 Task: Create Card Card0000000183 in Board Board0000000046 in Workspace WS0000000016 in Trello. Create Card Card0000000184 in Board Board0000000046 in Workspace WS0000000016 in Trello. Create Card Card0000000185 in Board Board0000000047 in Workspace WS0000000016 in Trello. Create Card Card0000000186 in Board Board0000000047 in Workspace WS0000000016 in Trello. Create Card Card0000000187 in Board Board0000000047 in Workspace WS0000000016 in Trello
Action: Mouse moved to (224, 206)
Screenshot: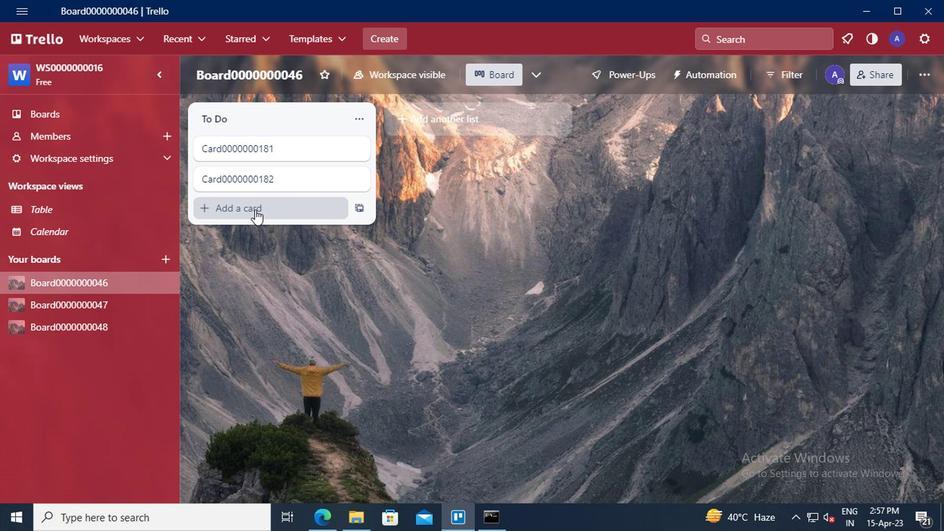 
Action: Mouse pressed left at (224, 206)
Screenshot: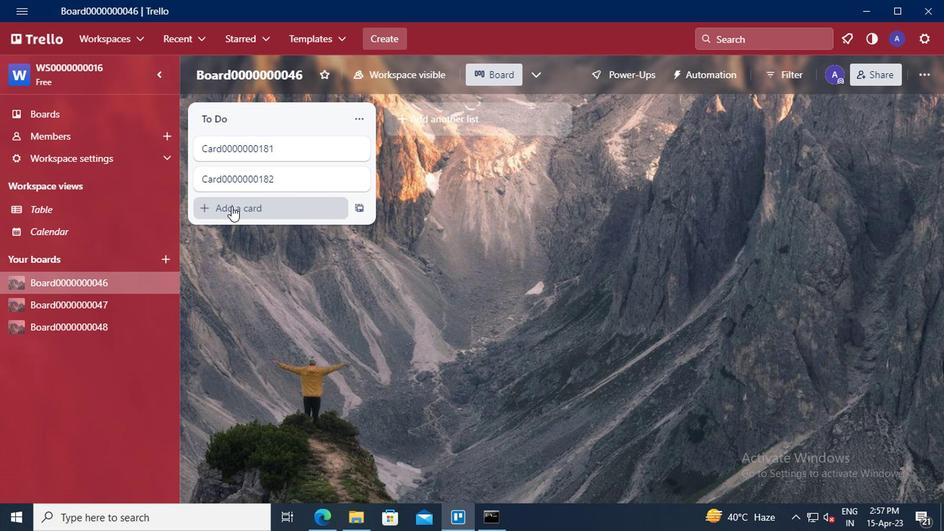
Action: Mouse moved to (225, 217)
Screenshot: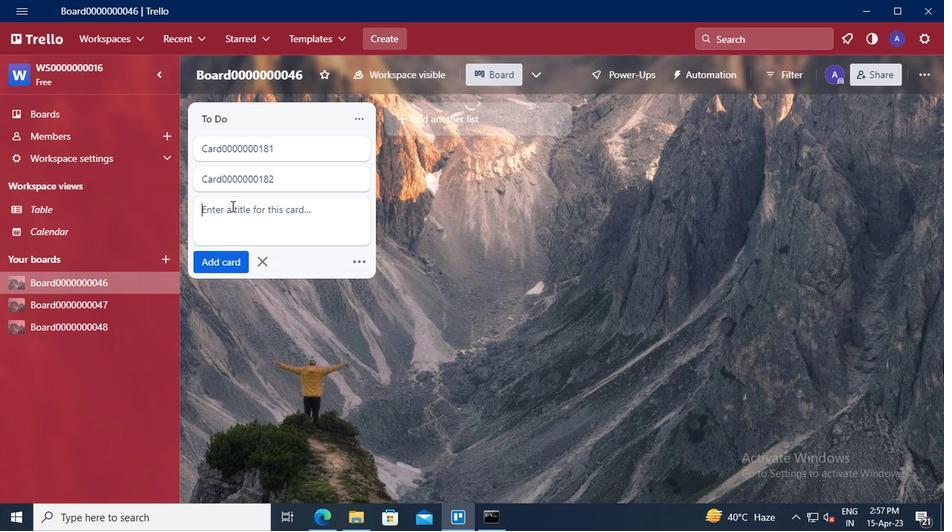 
Action: Mouse pressed left at (225, 217)
Screenshot: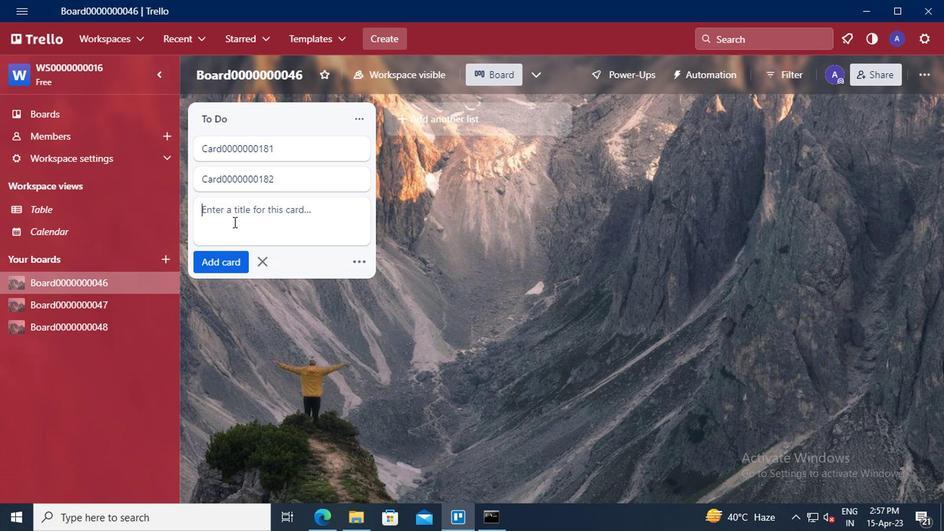 
Action: Key pressed <Key.shift>CARD0000000183
Screenshot: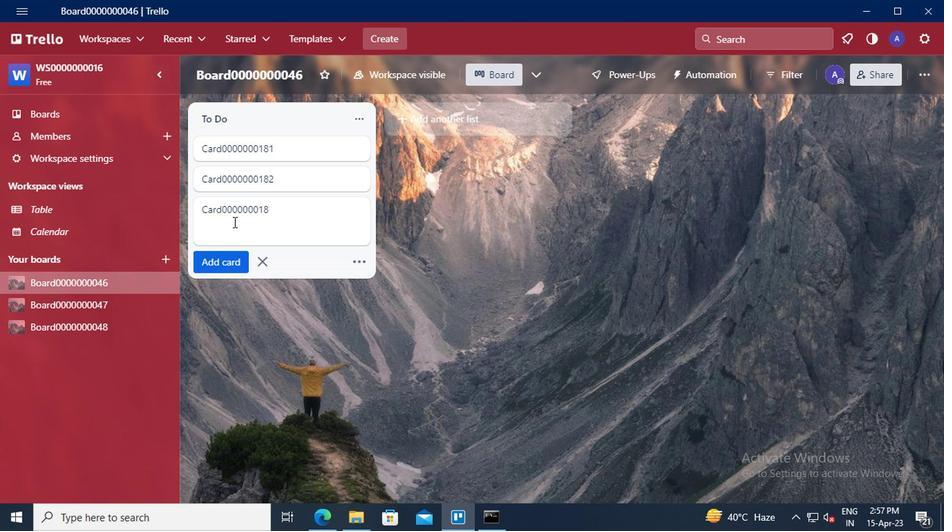 
Action: Mouse moved to (225, 245)
Screenshot: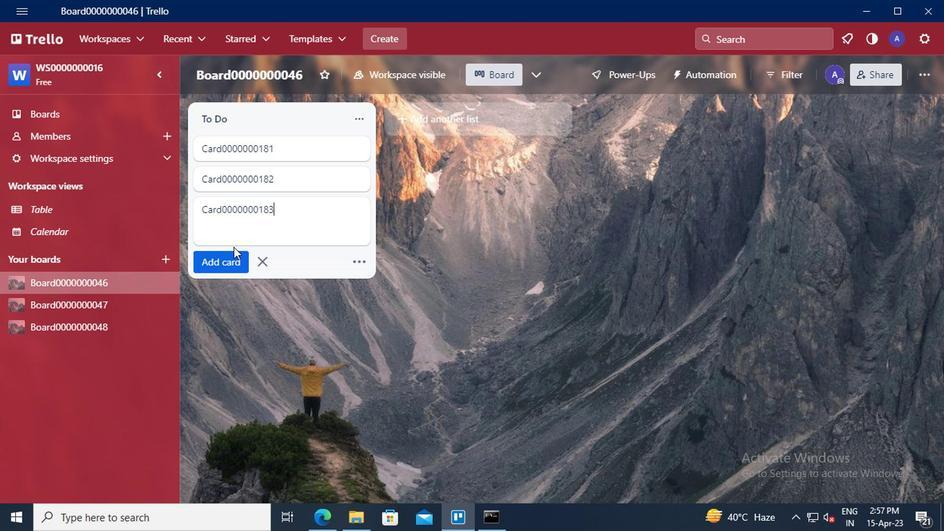 
Action: Mouse pressed left at (225, 245)
Screenshot: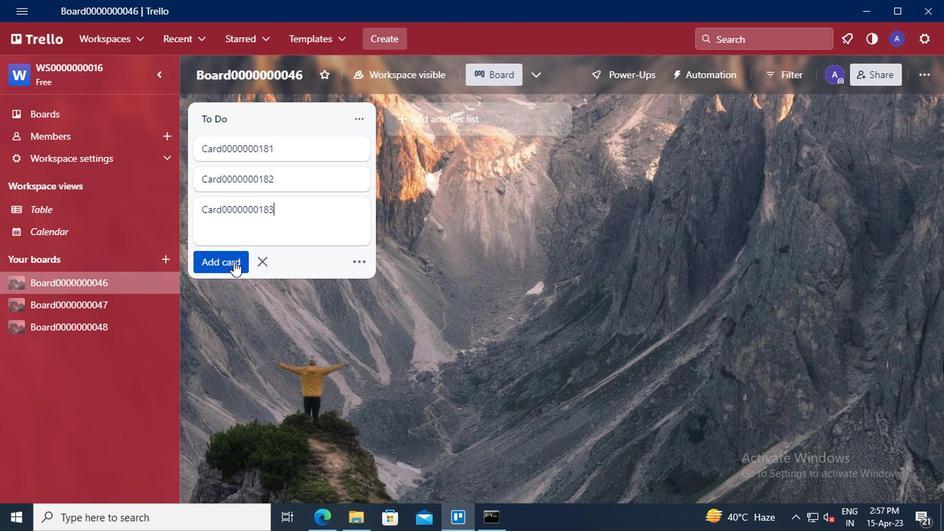 
Action: Mouse moved to (216, 234)
Screenshot: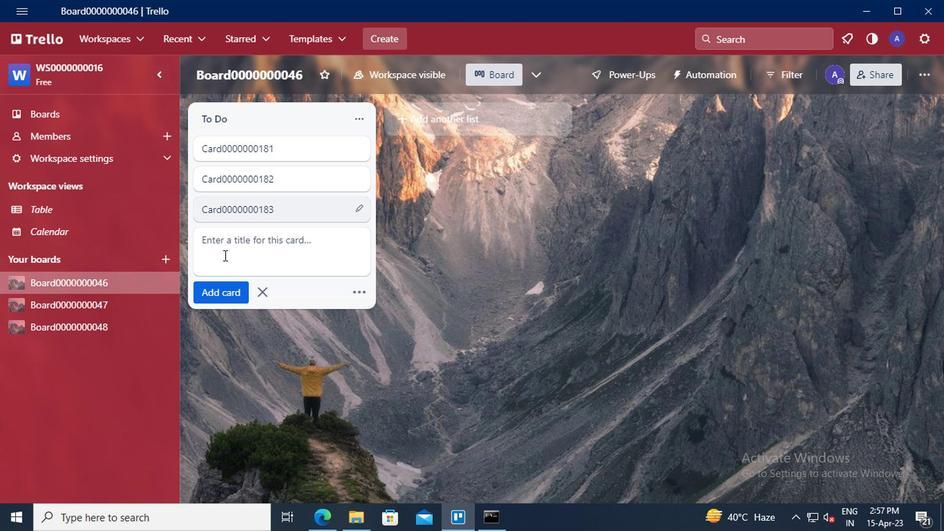 
Action: Mouse pressed left at (216, 234)
Screenshot: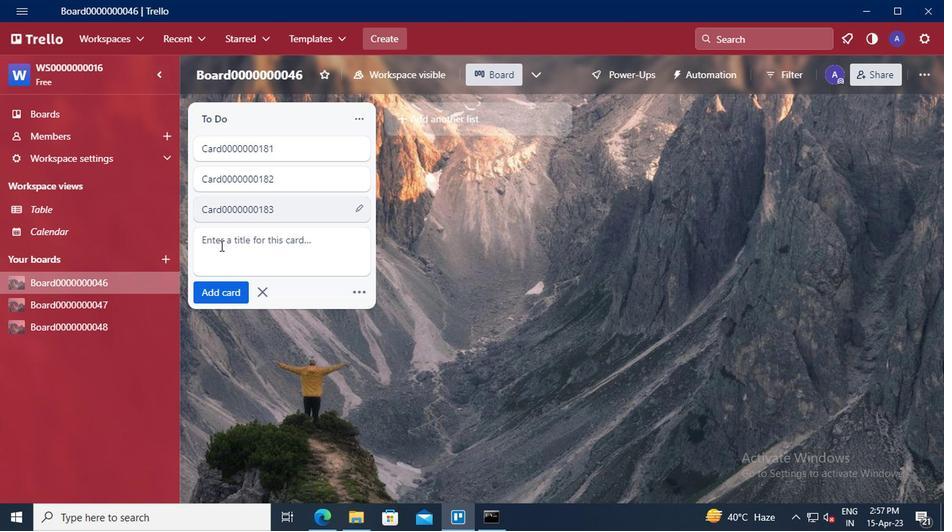 
Action: Key pressed <Key.shift>CARD0000000184
Screenshot: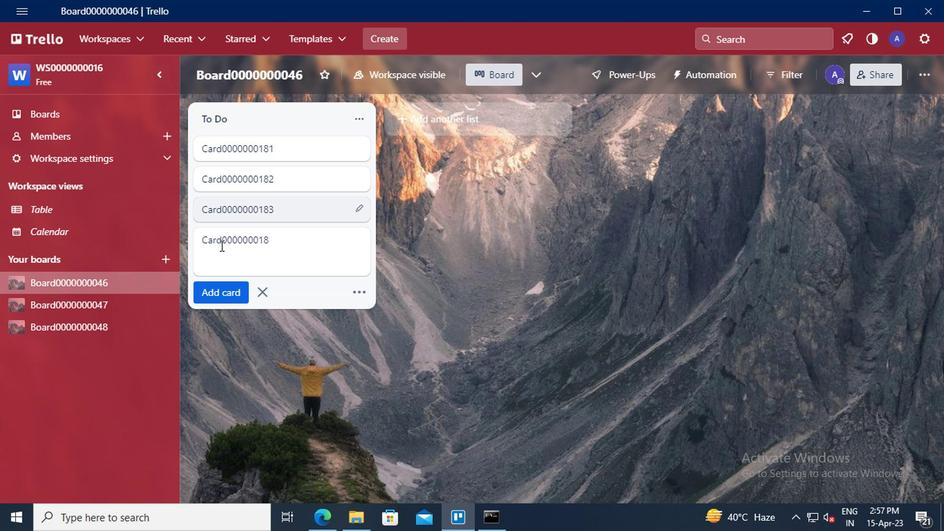 
Action: Mouse moved to (215, 268)
Screenshot: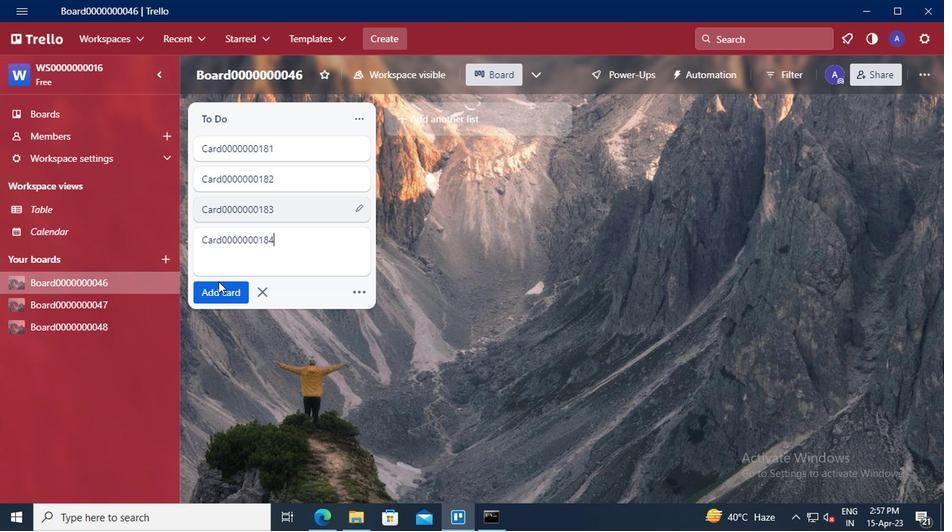 
Action: Mouse pressed left at (215, 268)
Screenshot: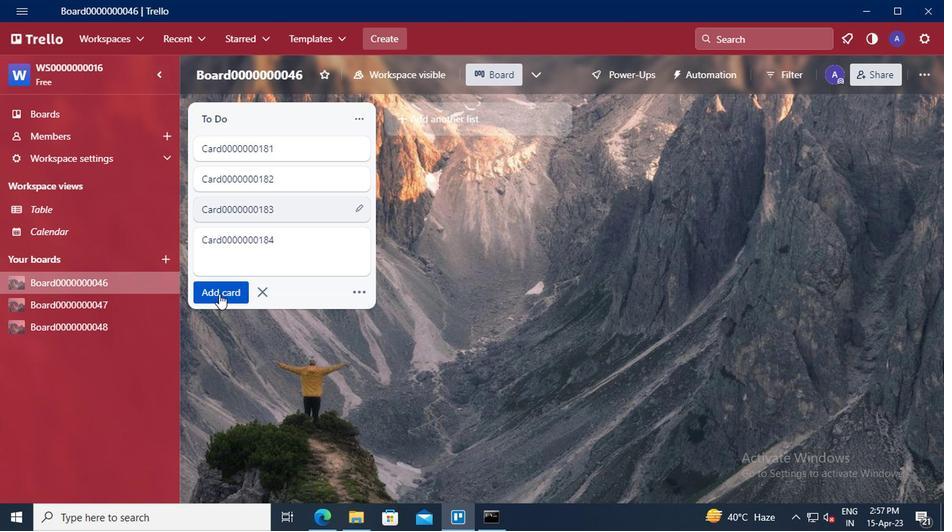 
Action: Mouse moved to (116, 276)
Screenshot: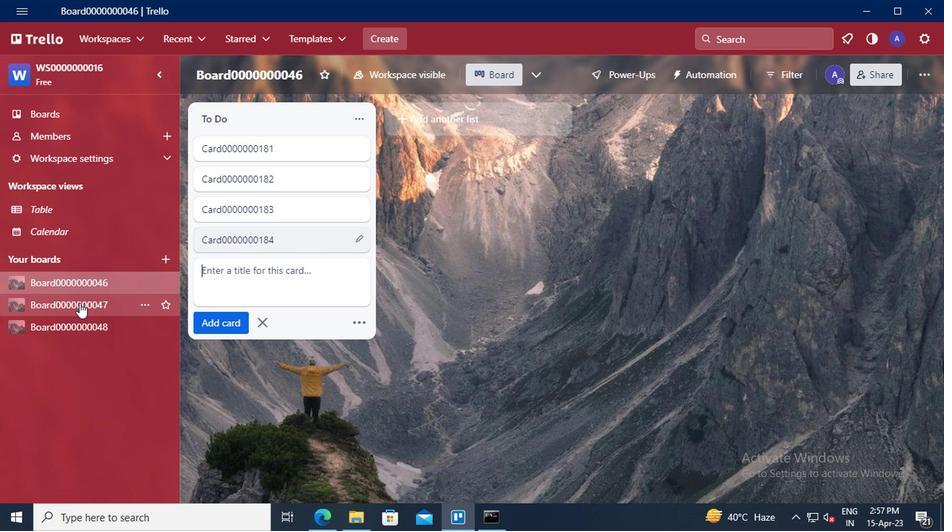 
Action: Mouse pressed left at (116, 276)
Screenshot: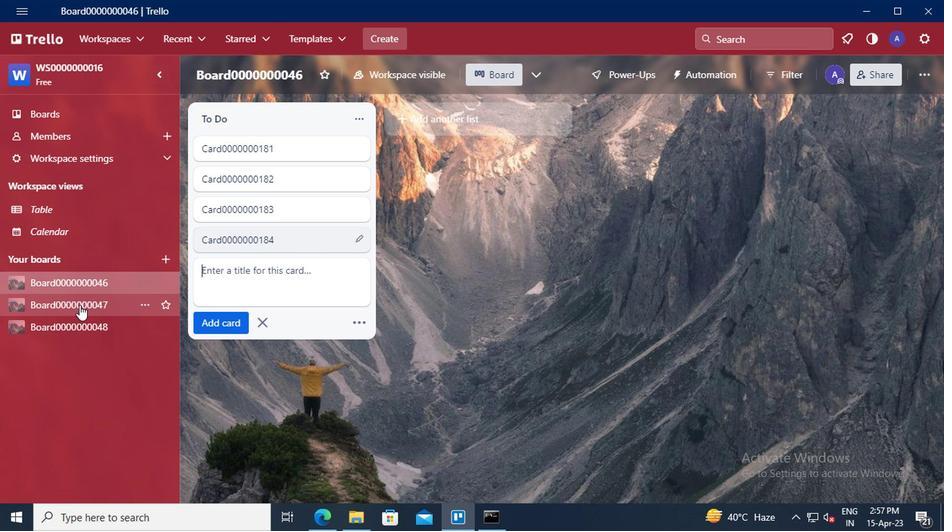 
Action: Mouse moved to (227, 164)
Screenshot: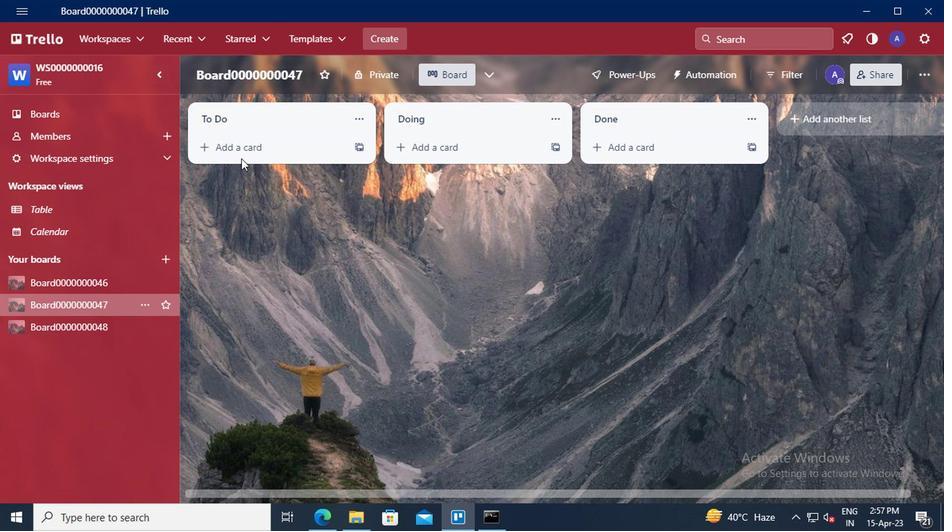 
Action: Mouse pressed left at (227, 164)
Screenshot: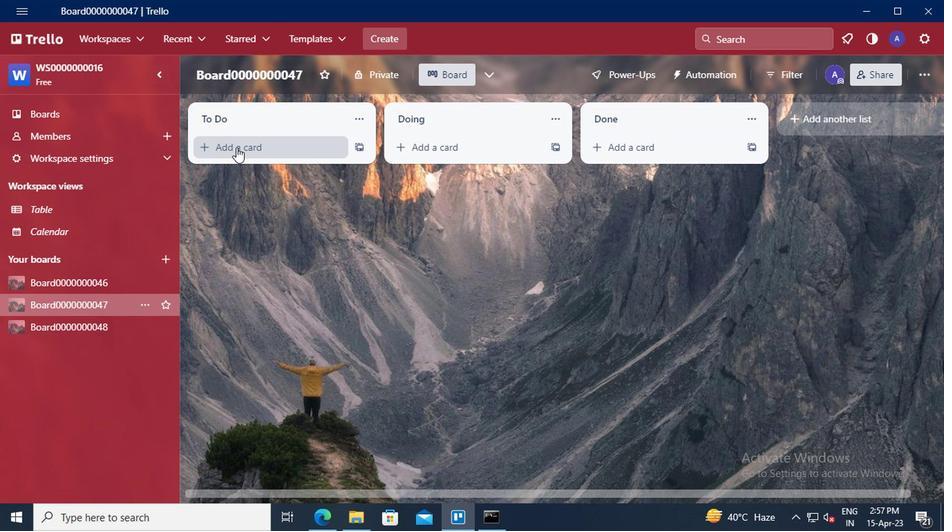 
Action: Mouse moved to (226, 171)
Screenshot: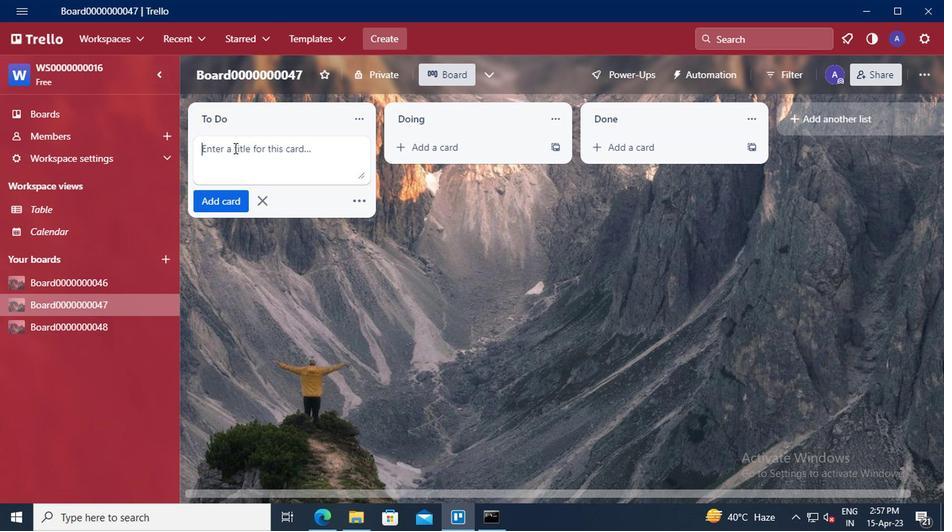 
Action: Mouse pressed left at (226, 171)
Screenshot: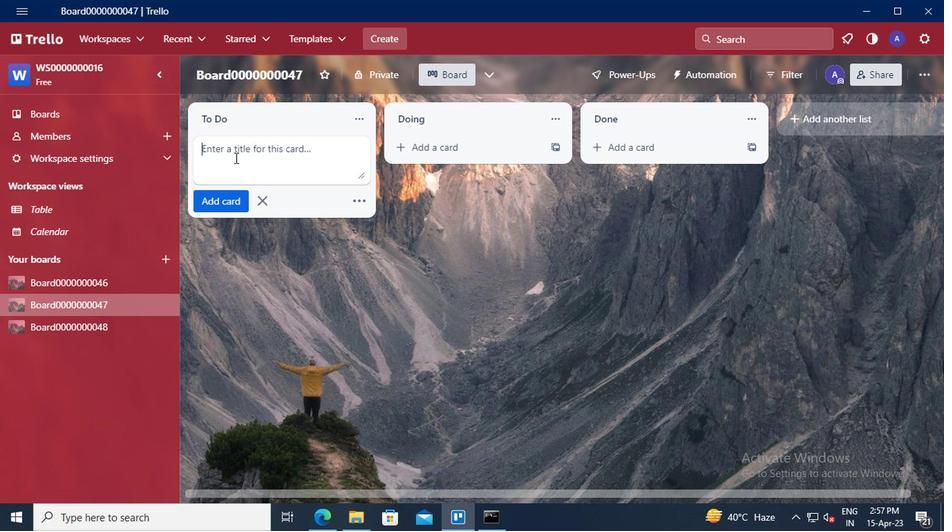 
Action: Key pressed <Key.shift>CARD0000000185
Screenshot: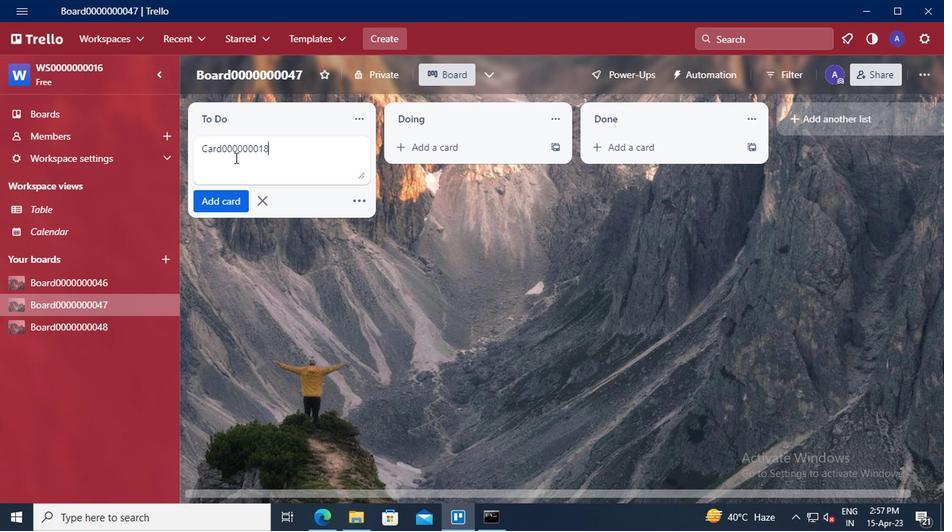 
Action: Mouse moved to (226, 198)
Screenshot: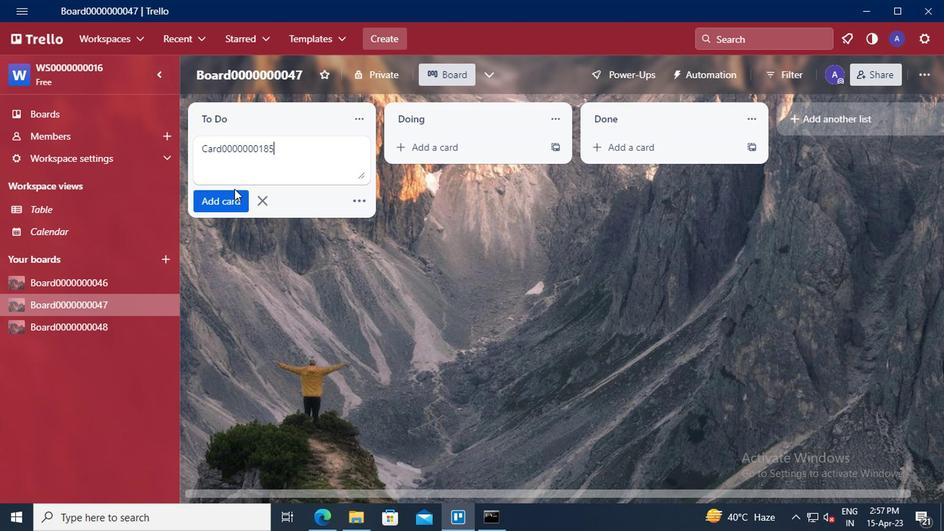 
Action: Mouse pressed left at (226, 198)
Screenshot: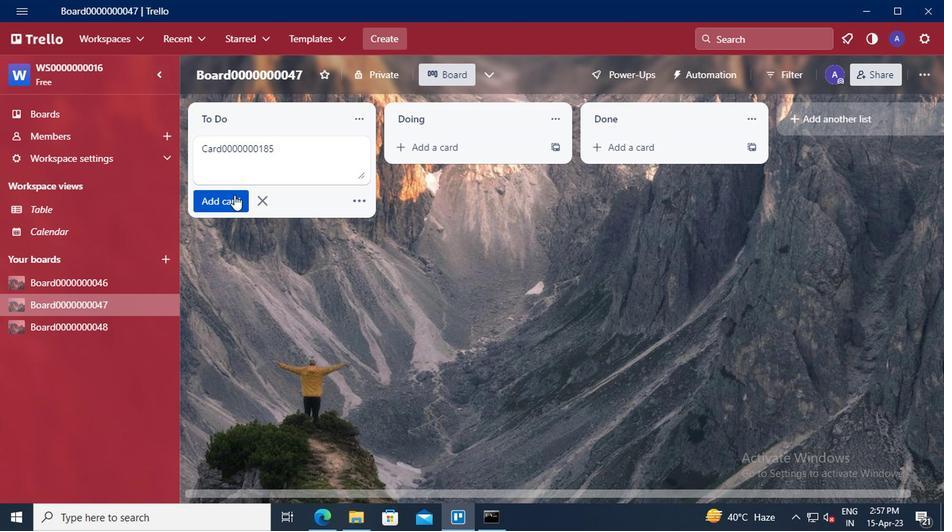 
Action: Mouse moved to (226, 191)
Screenshot: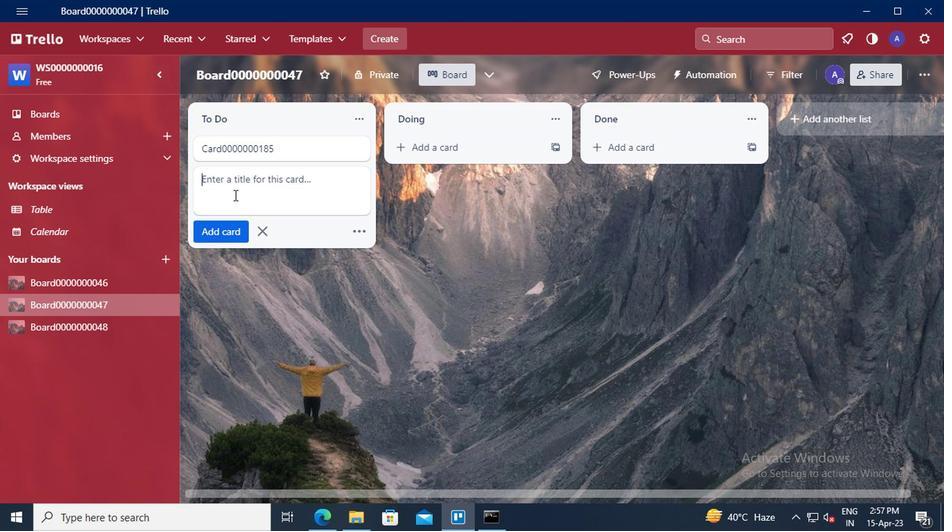 
Action: Mouse pressed left at (226, 191)
Screenshot: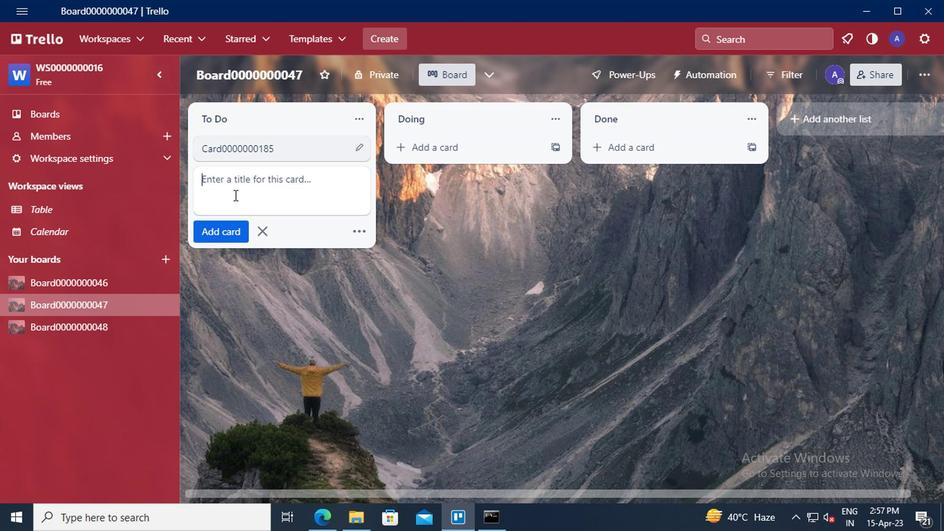 
Action: Key pressed <Key.shift>CARD0000000186
Screenshot: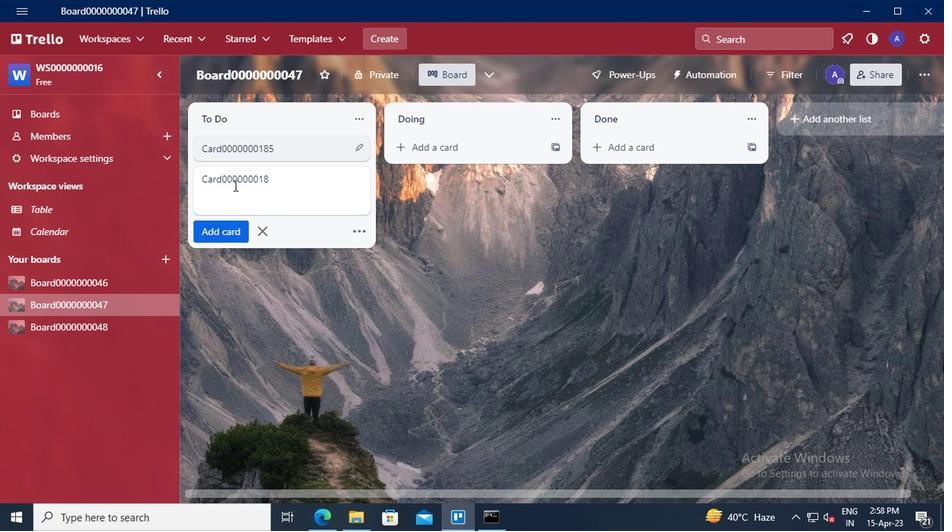 
Action: Mouse moved to (228, 222)
Screenshot: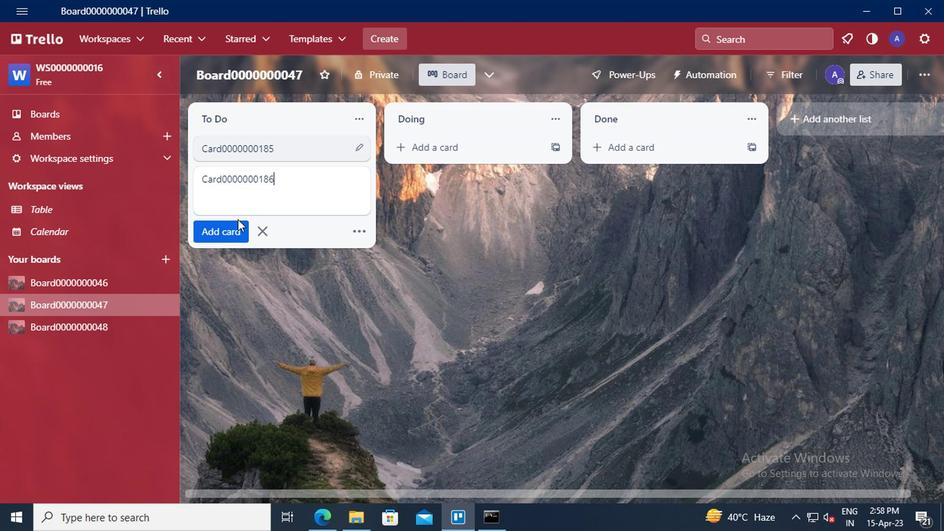 
Action: Mouse pressed left at (228, 222)
Screenshot: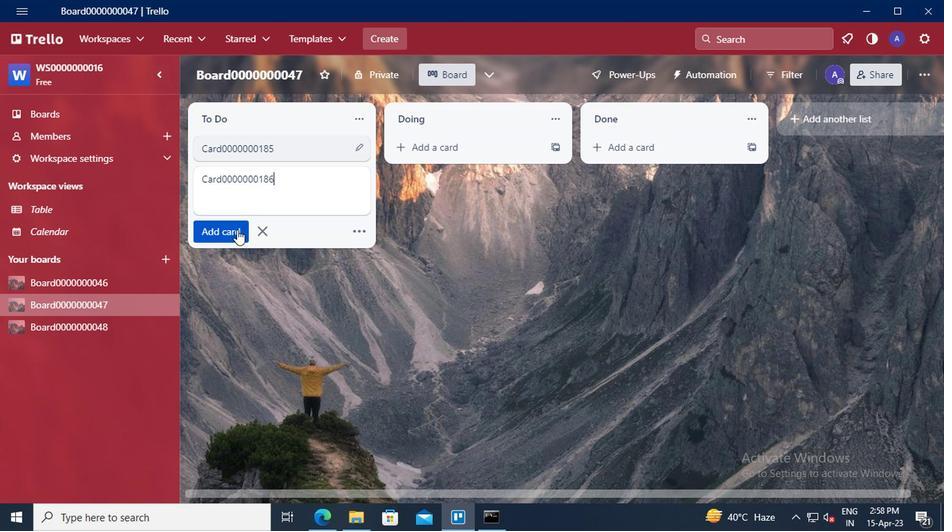 
Action: Mouse moved to (230, 211)
Screenshot: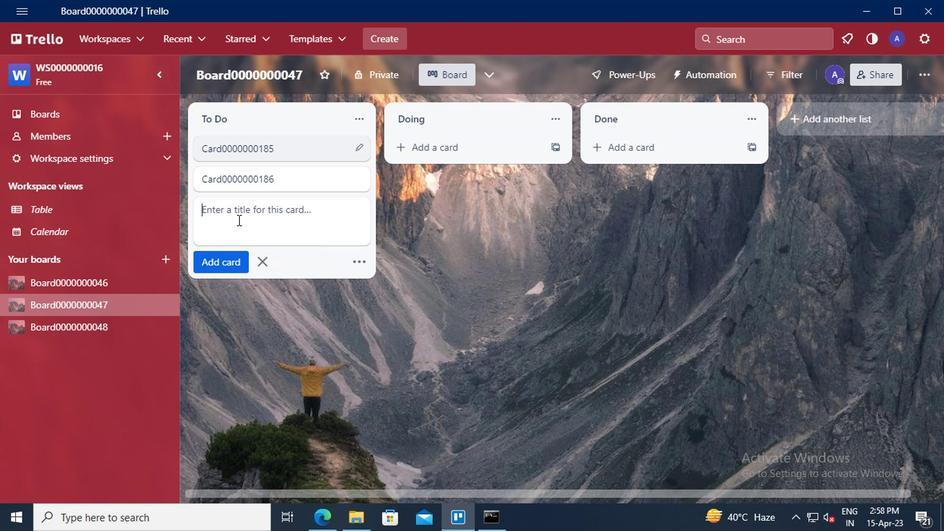 
Action: Mouse pressed left at (230, 211)
Screenshot: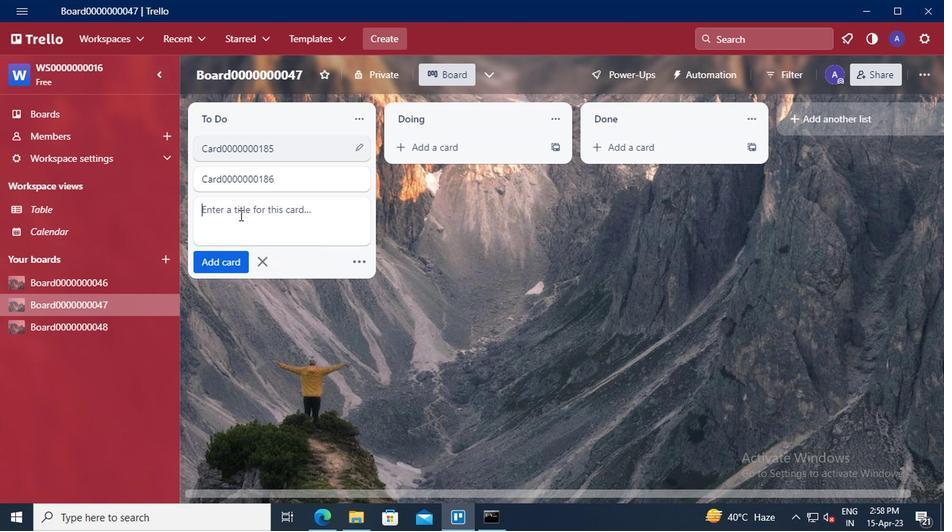 
Action: Key pressed <Key.shift>CA
Screenshot: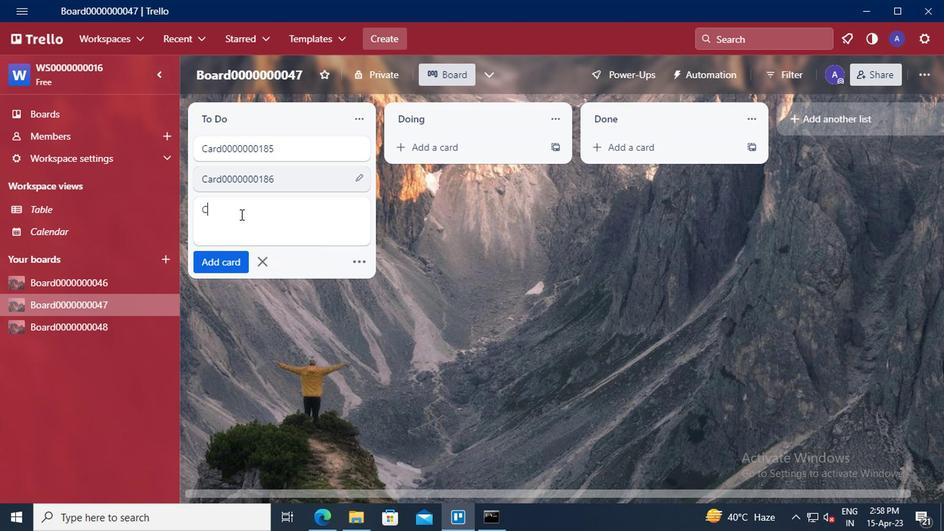 
Action: Mouse moved to (230, 211)
Screenshot: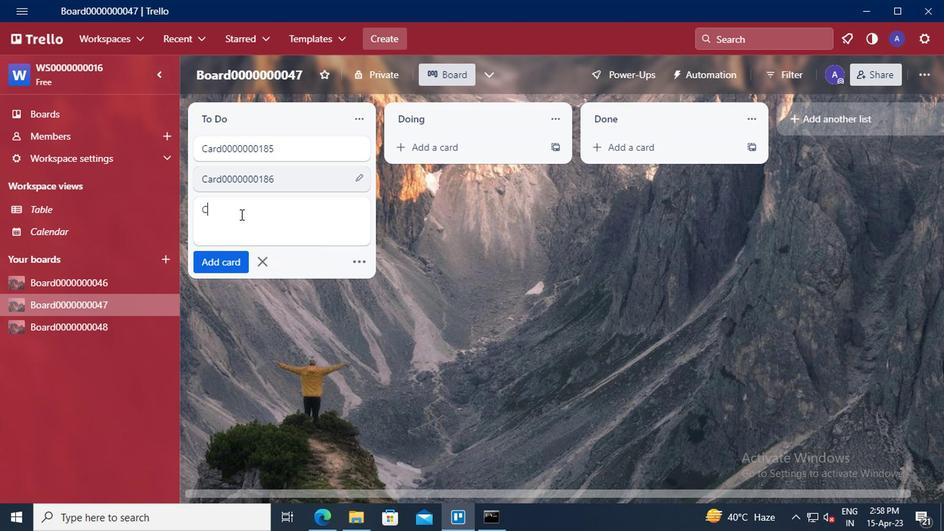 
Action: Key pressed RD0000000187
Screenshot: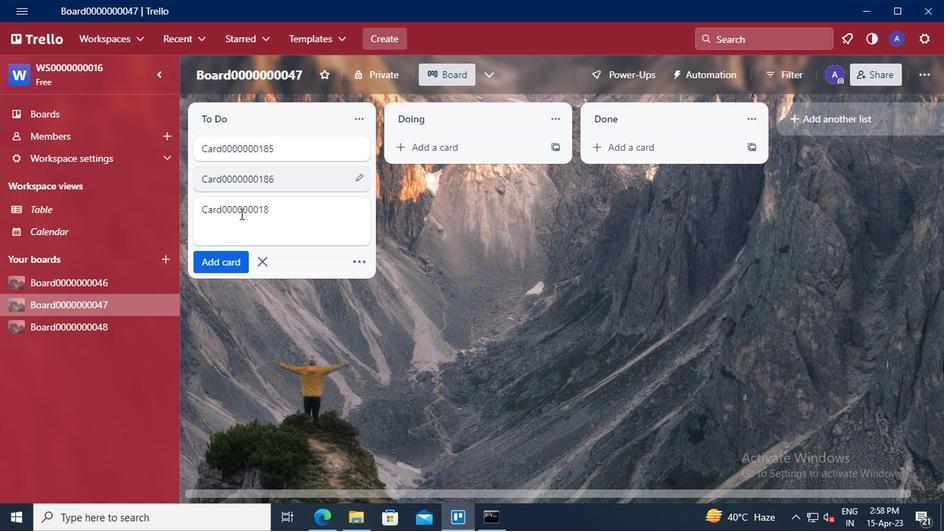 
Action: Mouse moved to (226, 243)
Screenshot: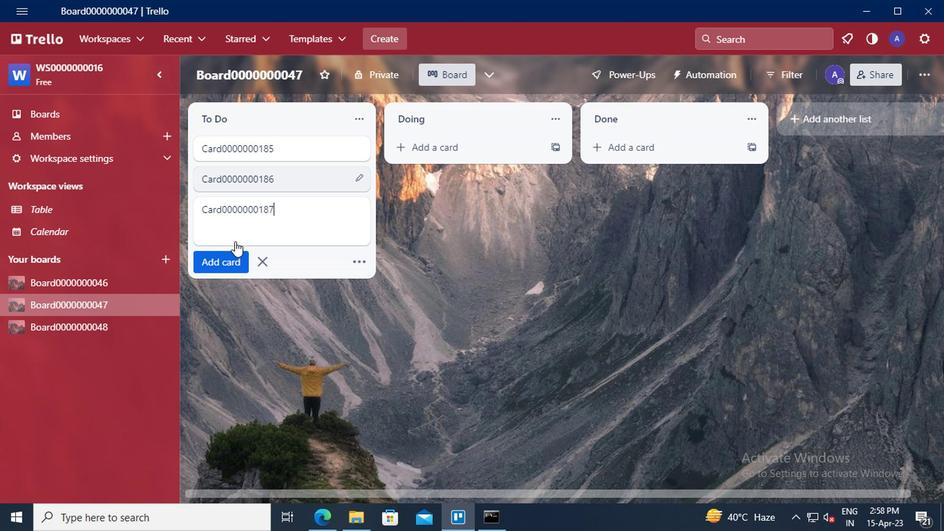 
Action: Mouse pressed left at (226, 243)
Screenshot: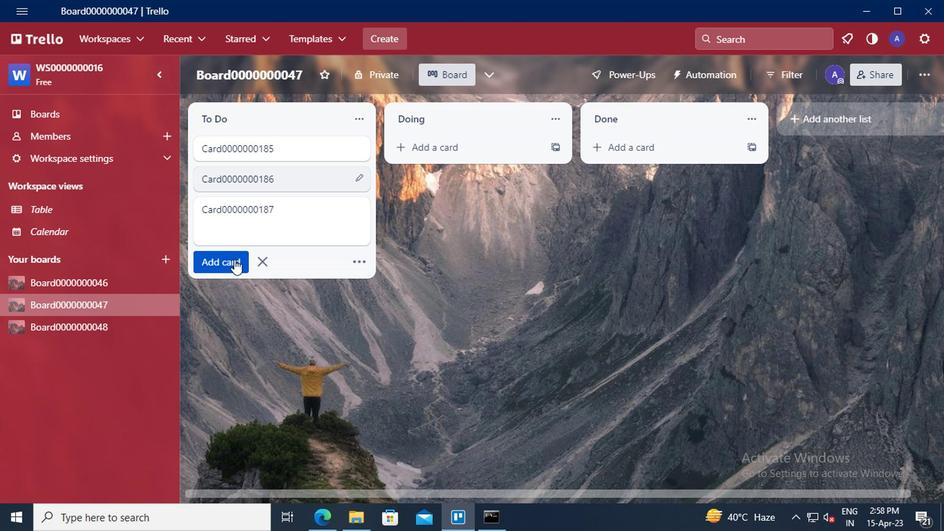 
